 Task: Sort the lists by "Last updated".
Action: Mouse moved to (1193, 110)
Screenshot: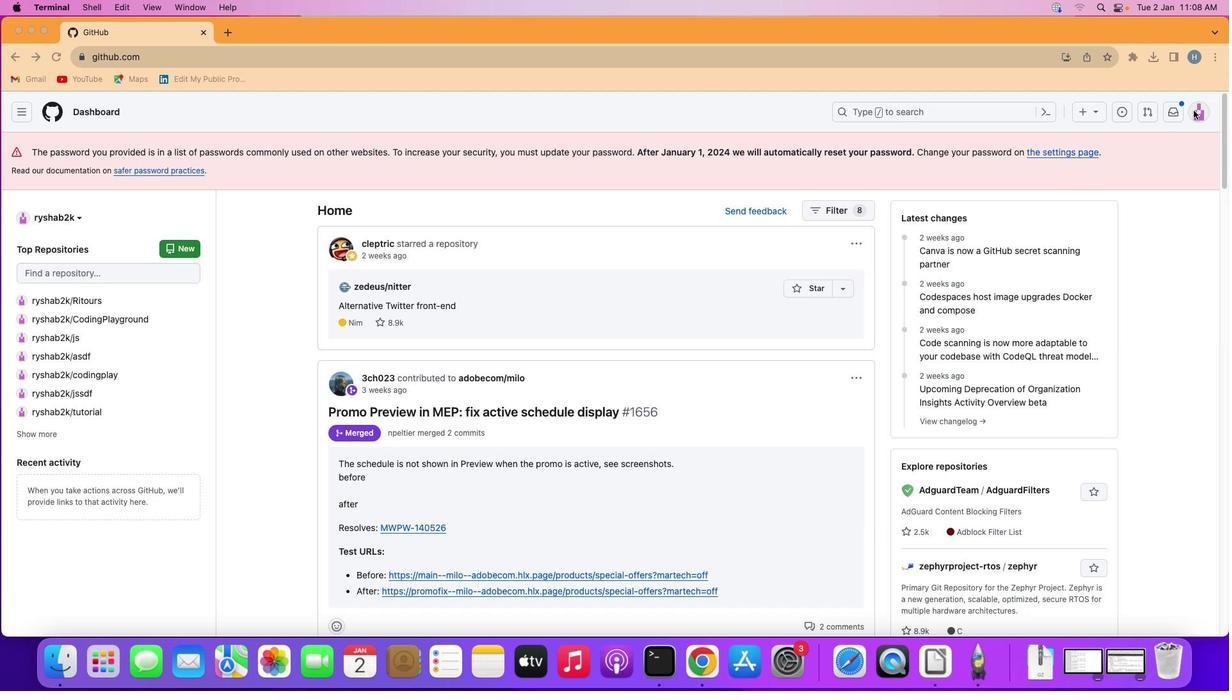 
Action: Mouse pressed left at (1193, 110)
Screenshot: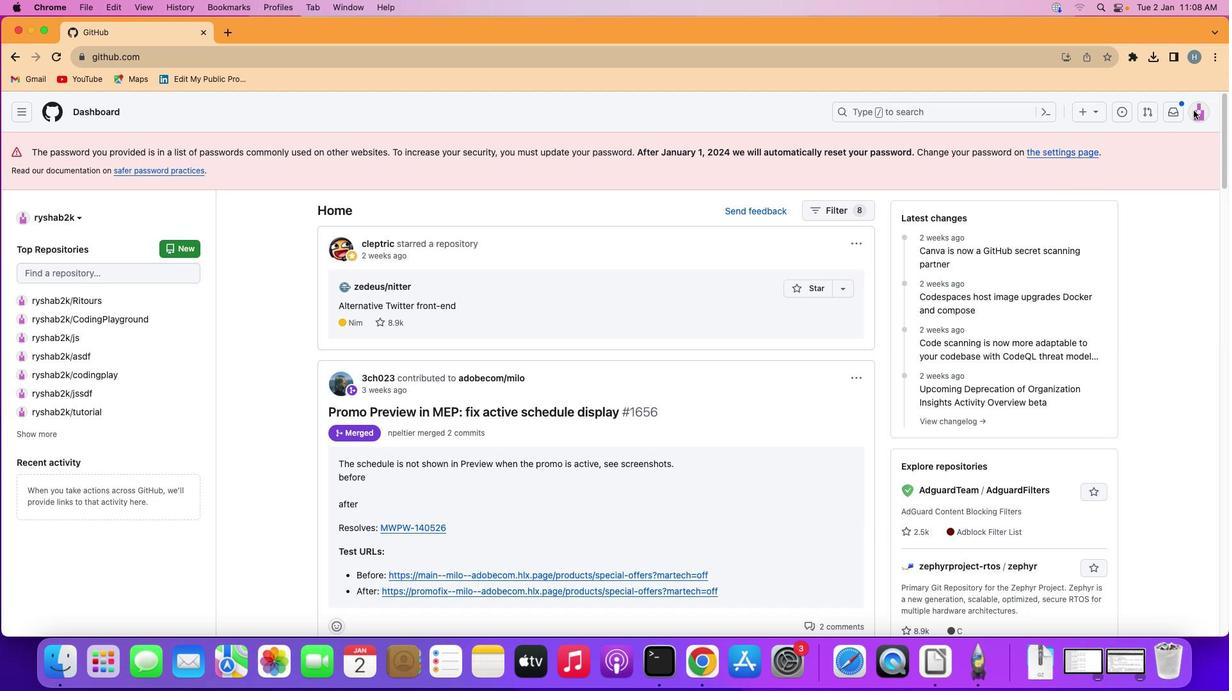 
Action: Mouse pressed left at (1193, 110)
Screenshot: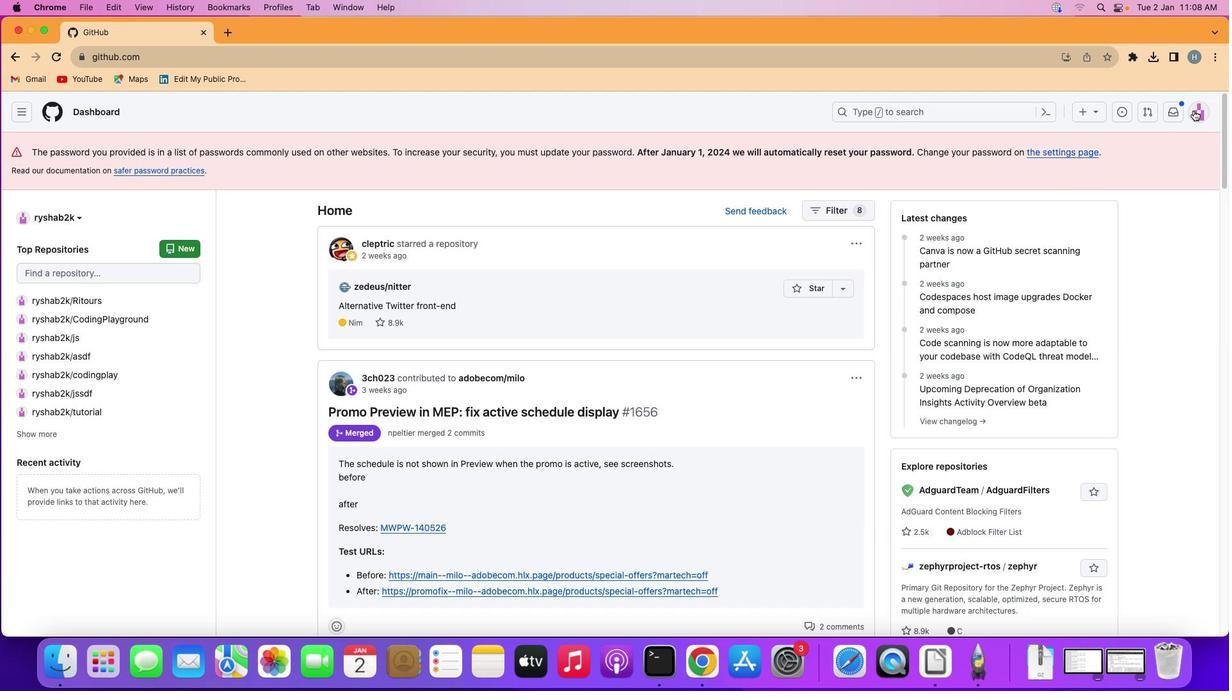
Action: Mouse moved to (1123, 306)
Screenshot: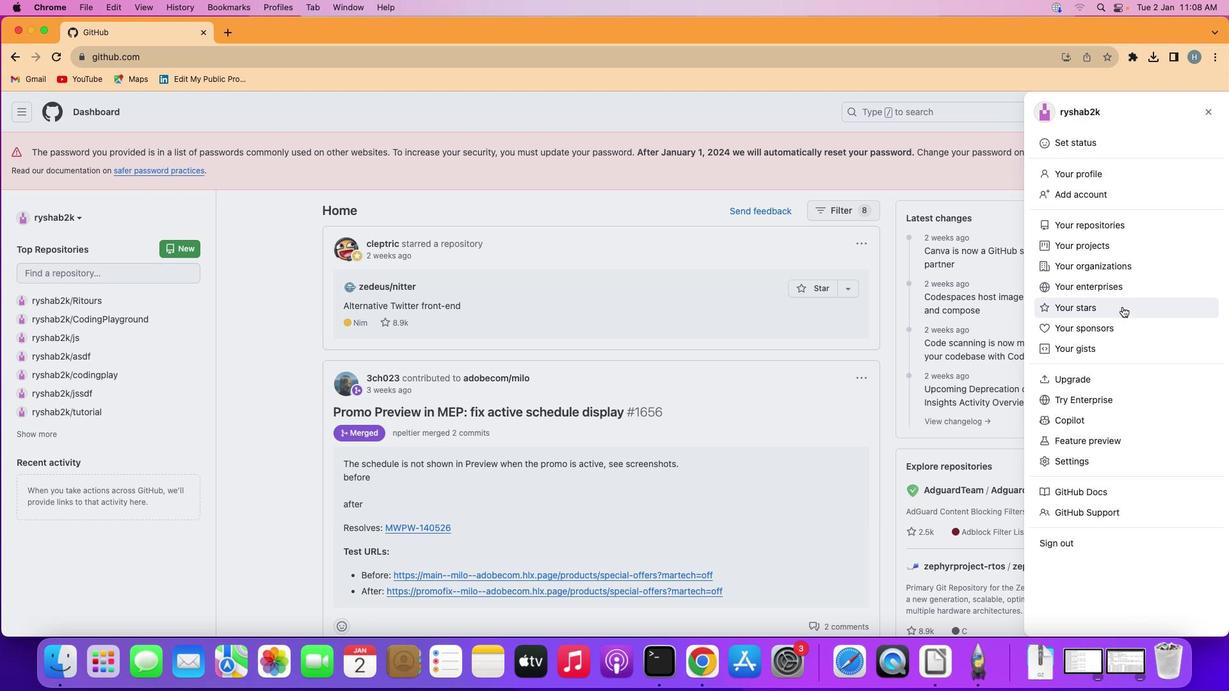 
Action: Mouse pressed left at (1123, 306)
Screenshot: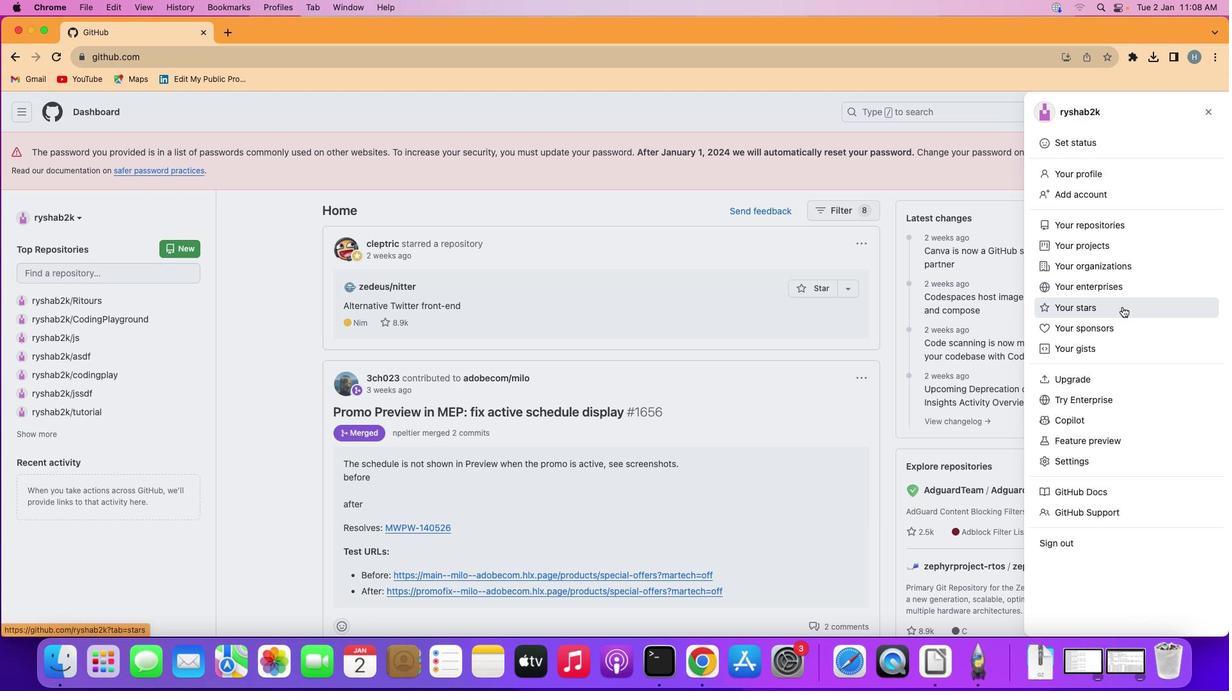 
Action: Mouse moved to (909, 240)
Screenshot: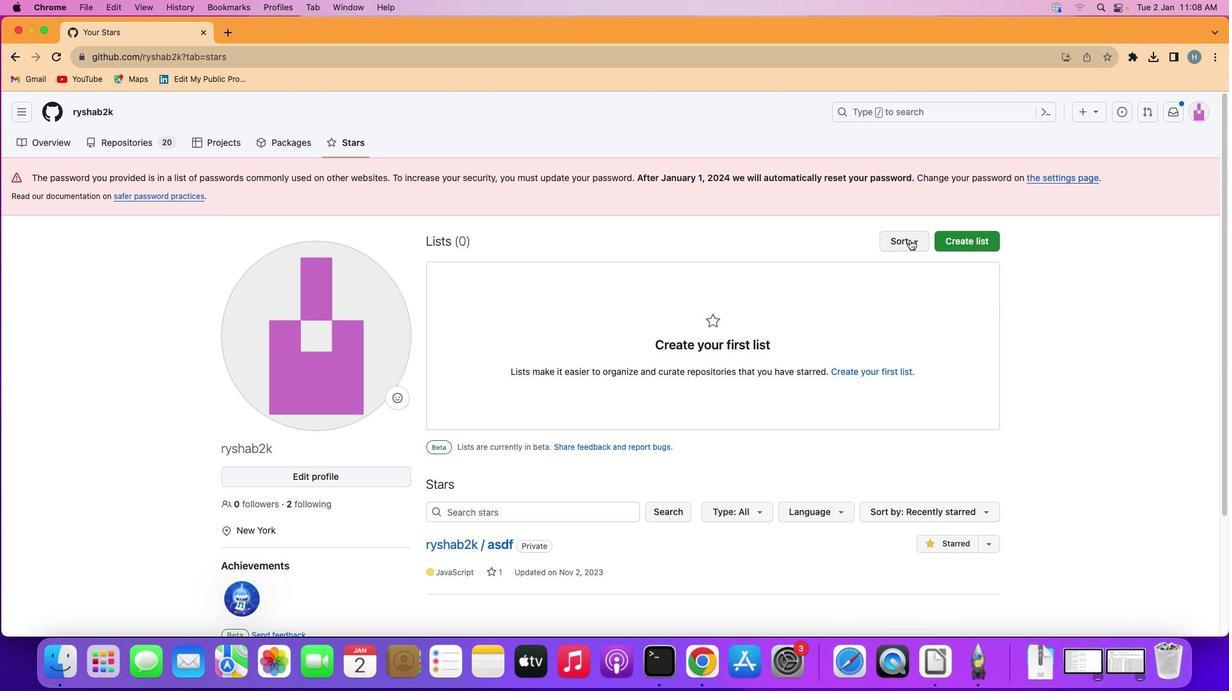 
Action: Mouse pressed left at (909, 240)
Screenshot: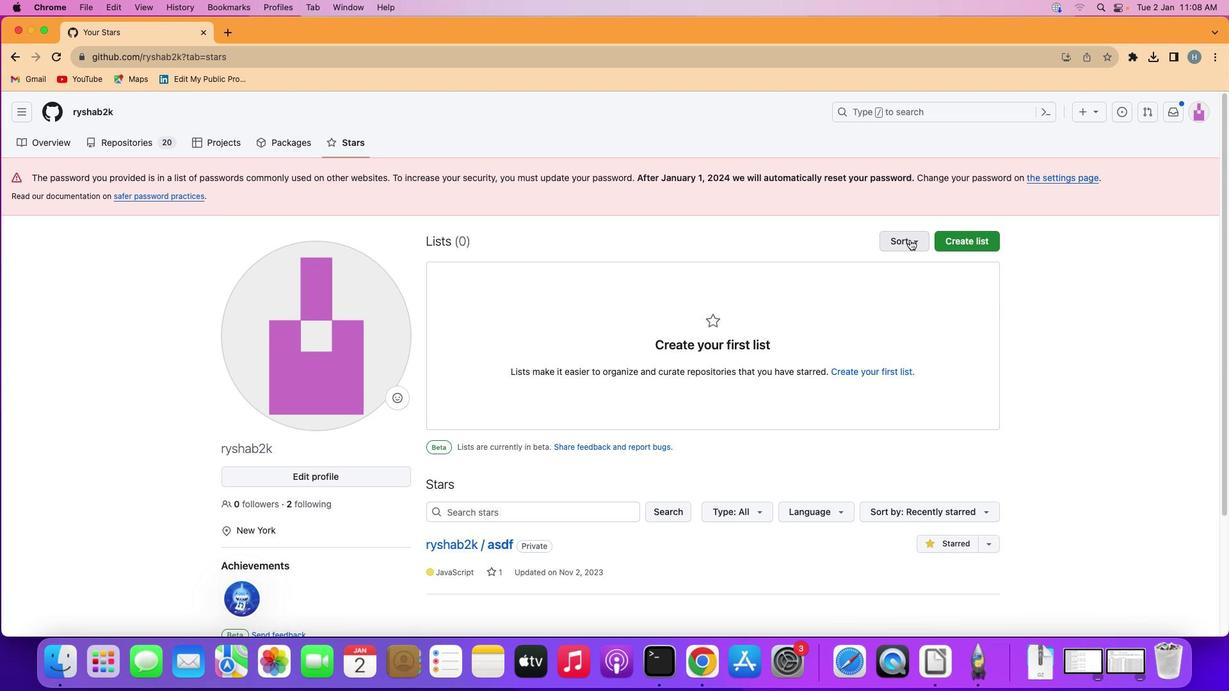 
Action: Mouse moved to (843, 371)
Screenshot: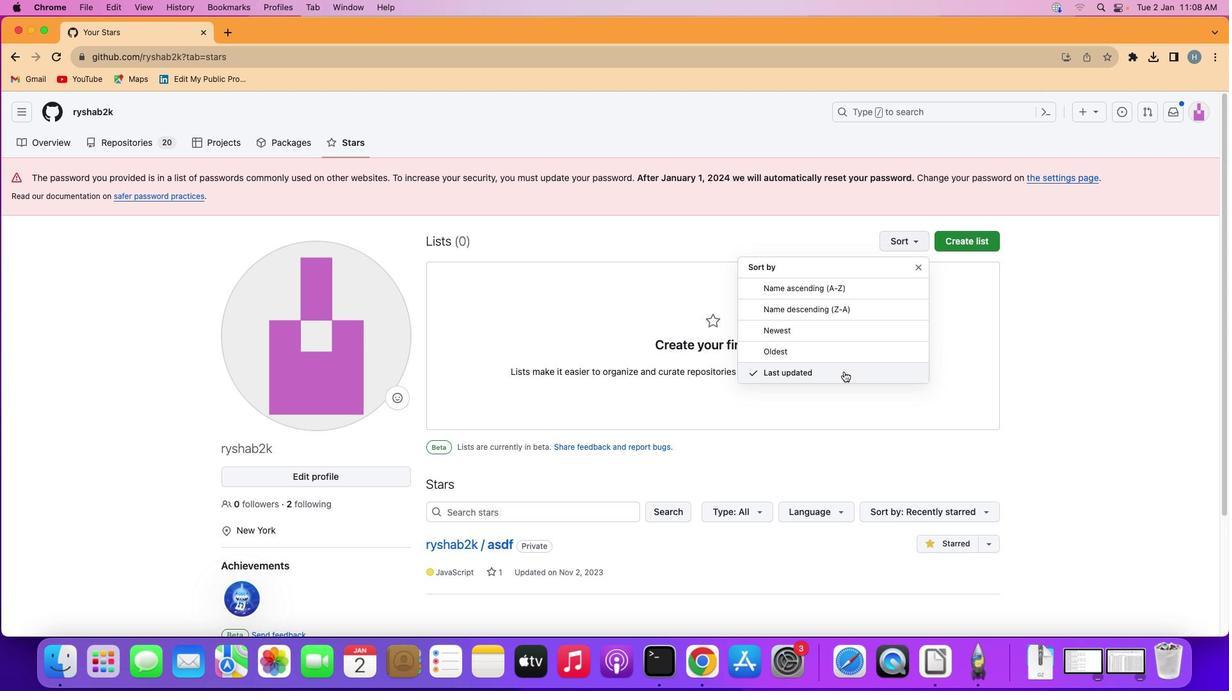 
Action: Mouse pressed left at (843, 371)
Screenshot: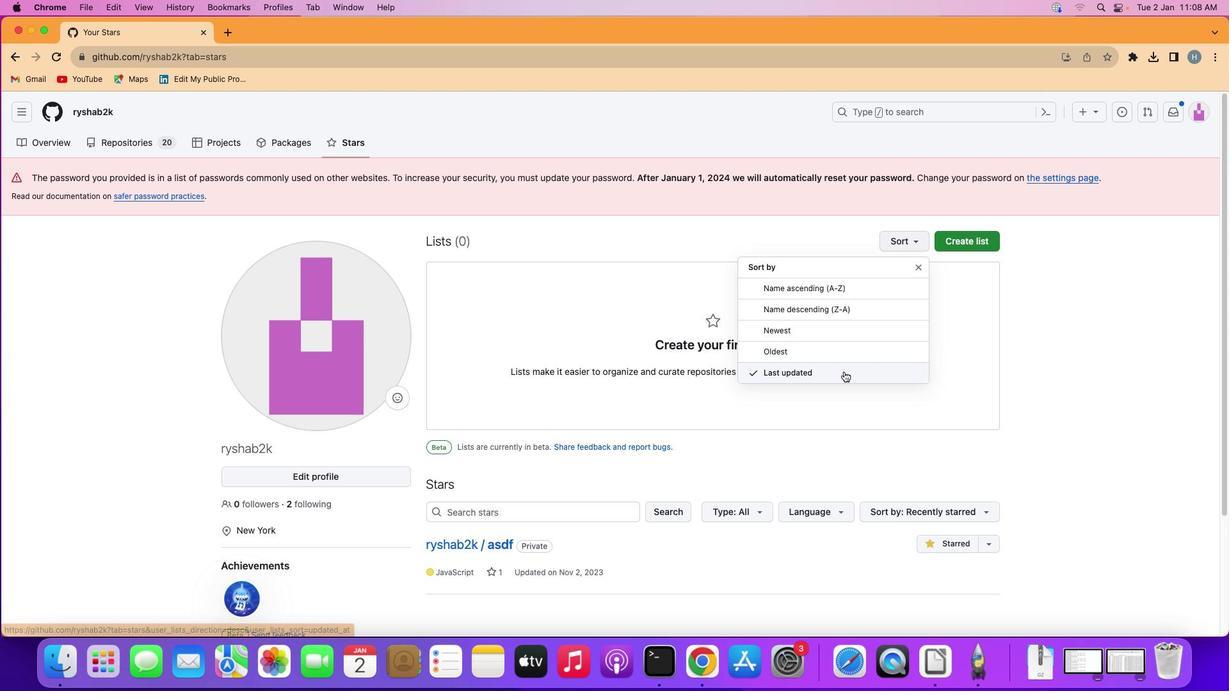 
